 Task: Filter emails by the 'Orange category' in the email application.
Action: Mouse moved to (7, 81)
Screenshot: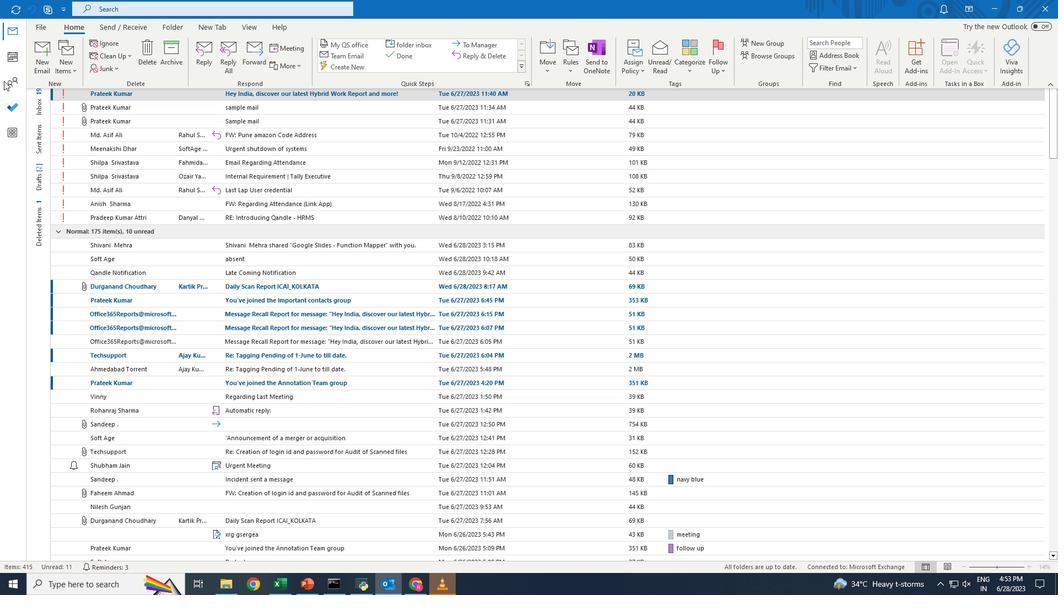 
Action: Mouse pressed left at (7, 81)
Screenshot: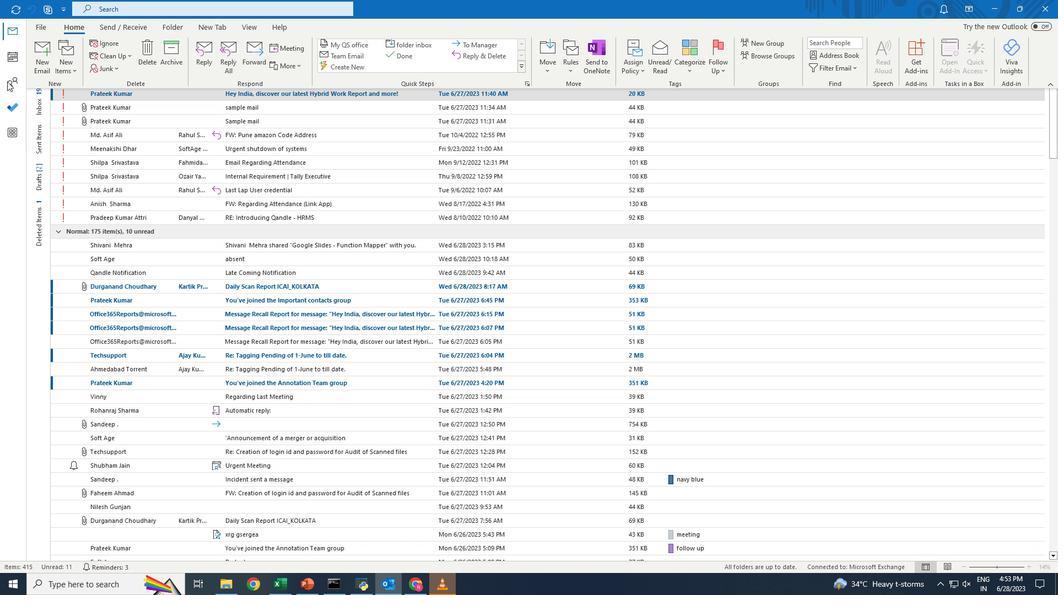 
Action: Mouse moved to (245, 25)
Screenshot: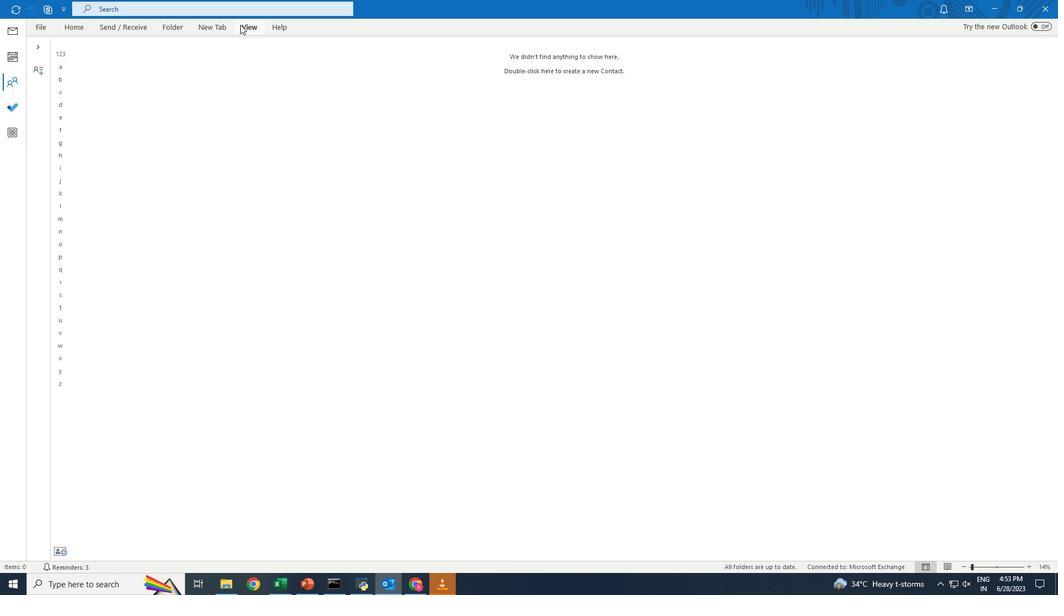 
Action: Mouse pressed left at (245, 25)
Screenshot: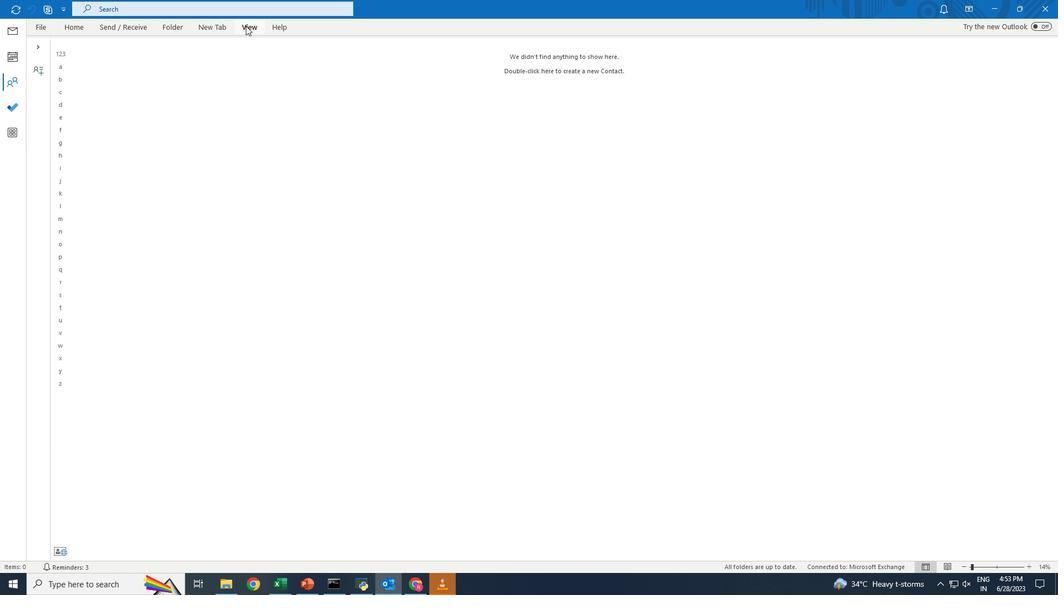 
Action: Mouse moved to (76, 67)
Screenshot: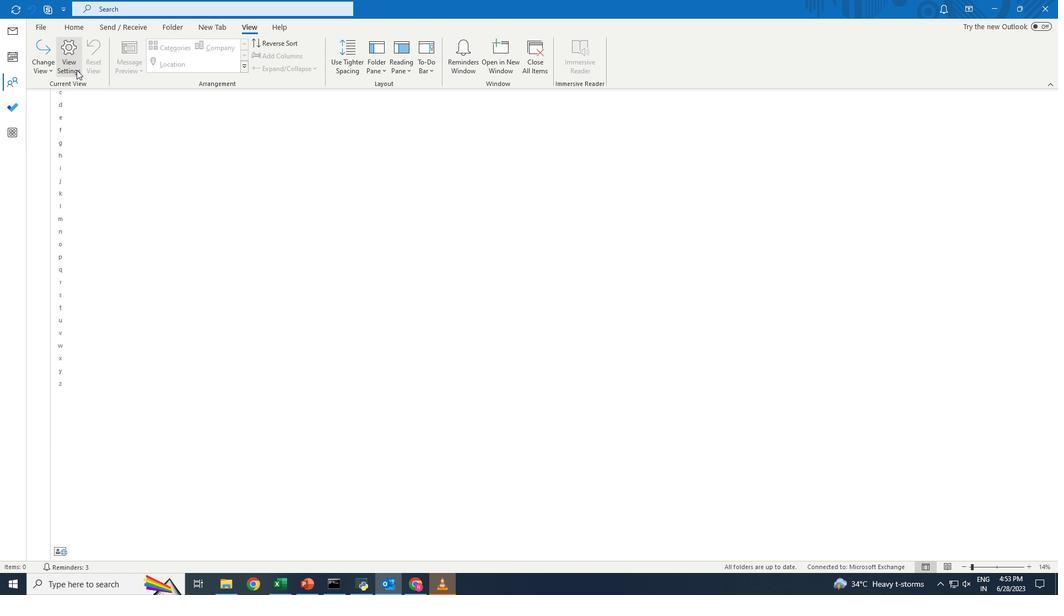 
Action: Mouse pressed left at (76, 67)
Screenshot: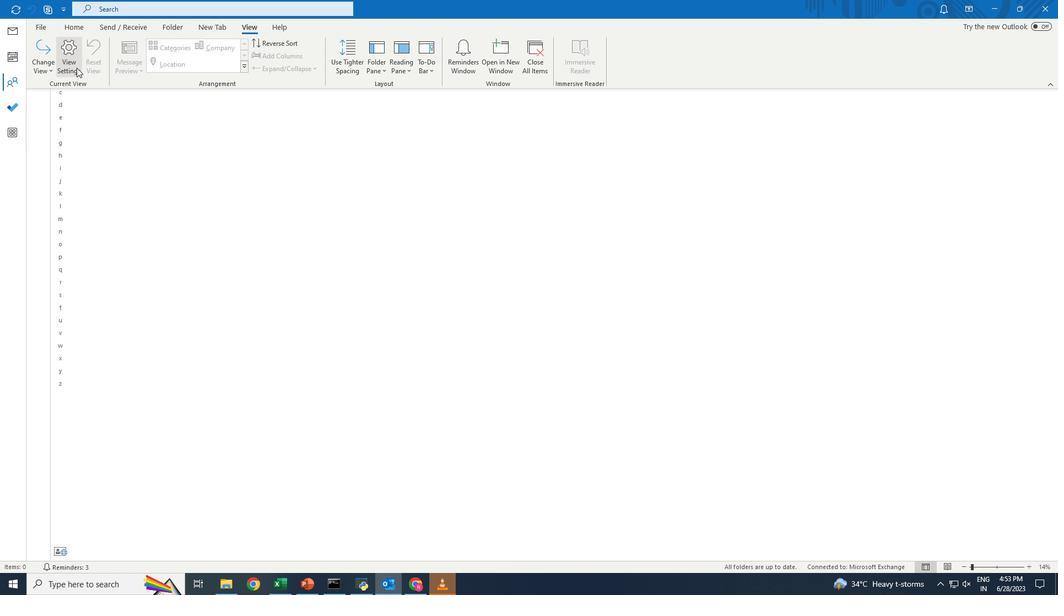 
Action: Mouse moved to (433, 284)
Screenshot: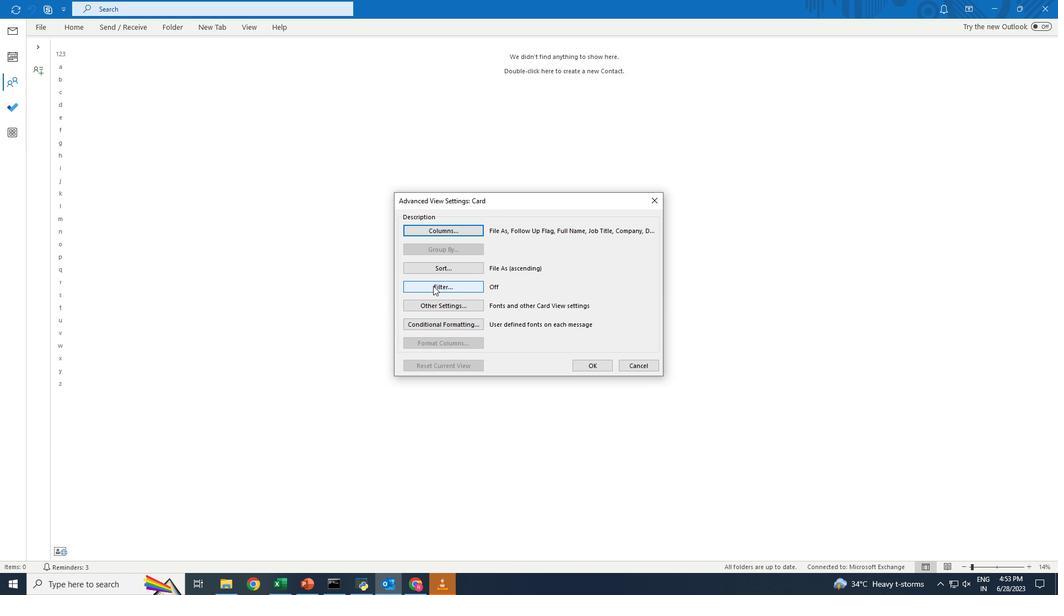 
Action: Mouse pressed left at (433, 284)
Screenshot: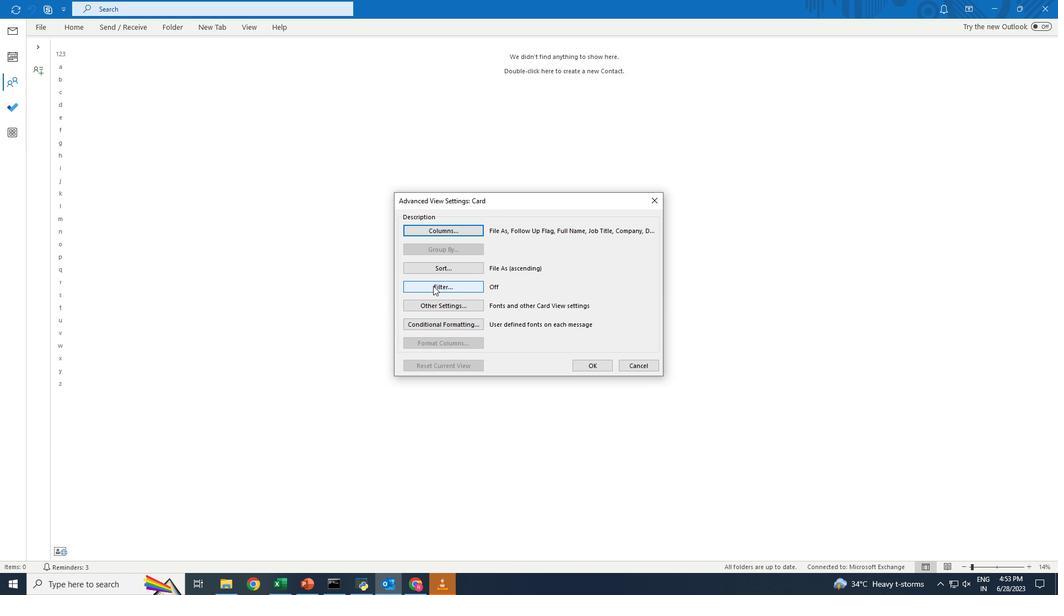 
Action: Mouse moved to (471, 223)
Screenshot: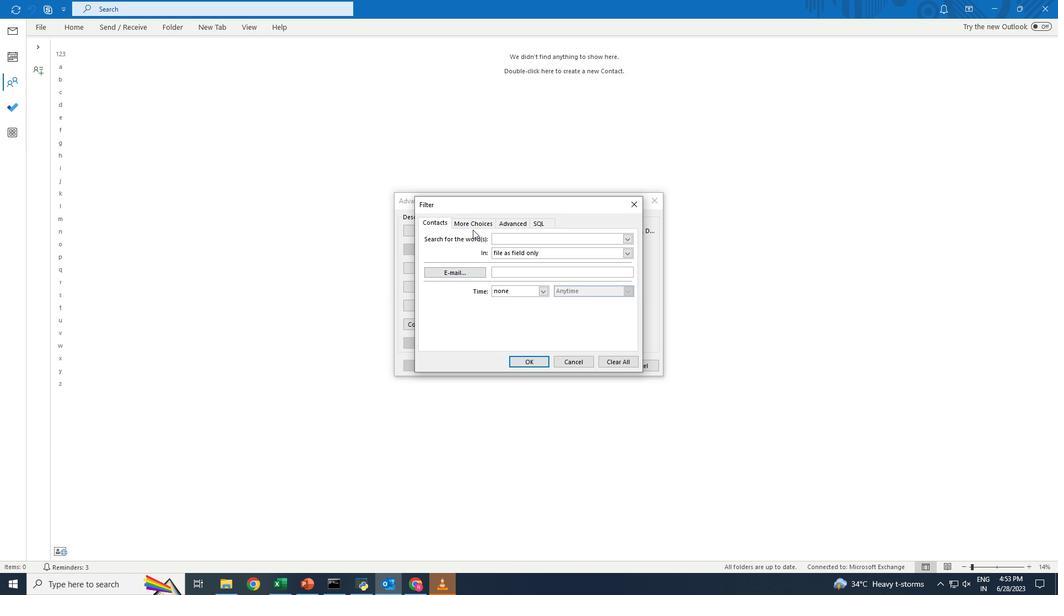 
Action: Mouse pressed left at (471, 223)
Screenshot: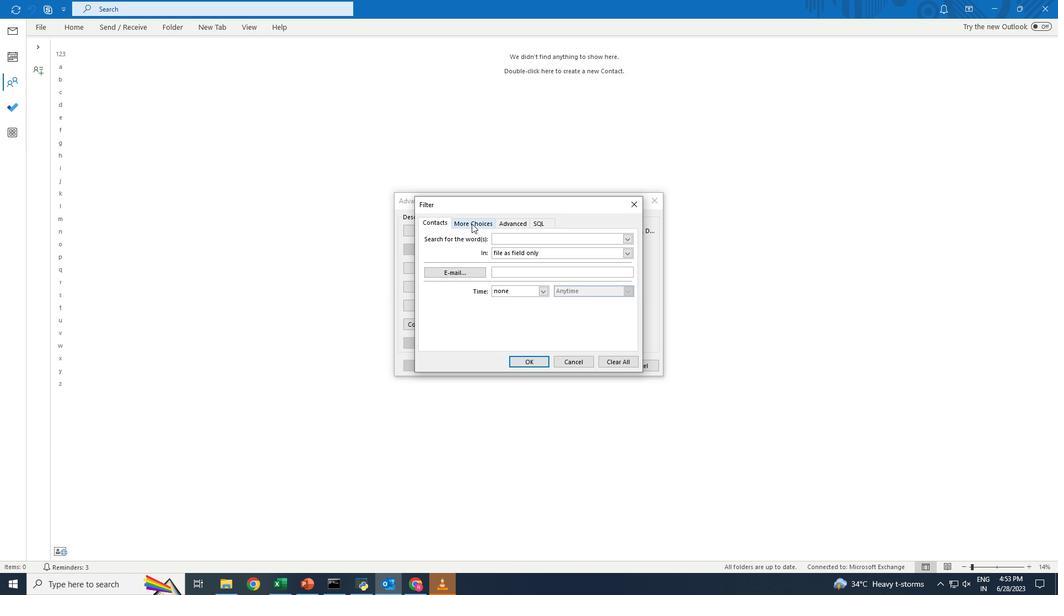 
Action: Mouse moved to (444, 240)
Screenshot: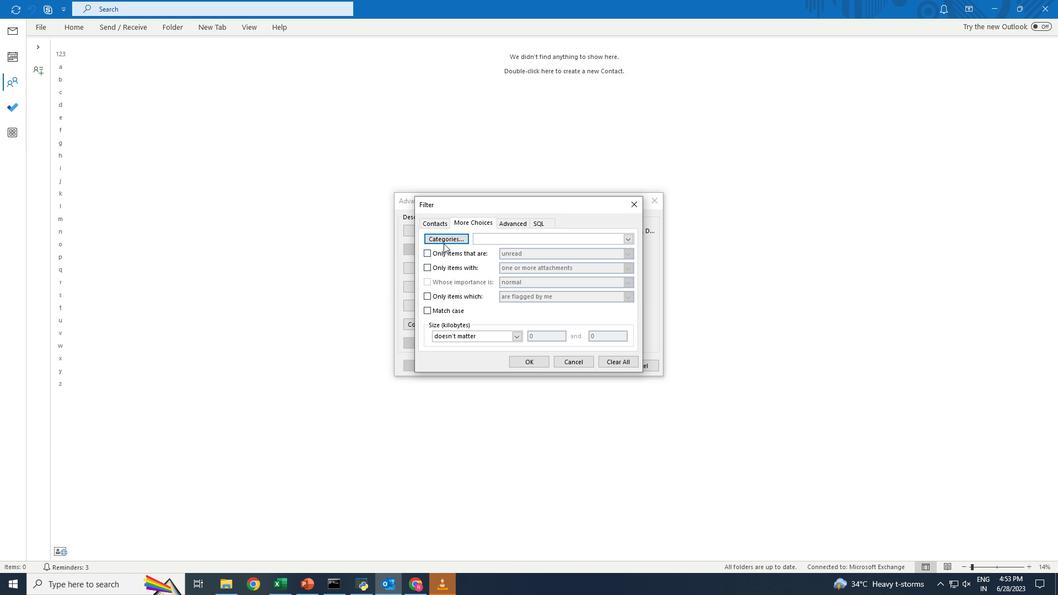 
Action: Mouse pressed left at (444, 240)
Screenshot: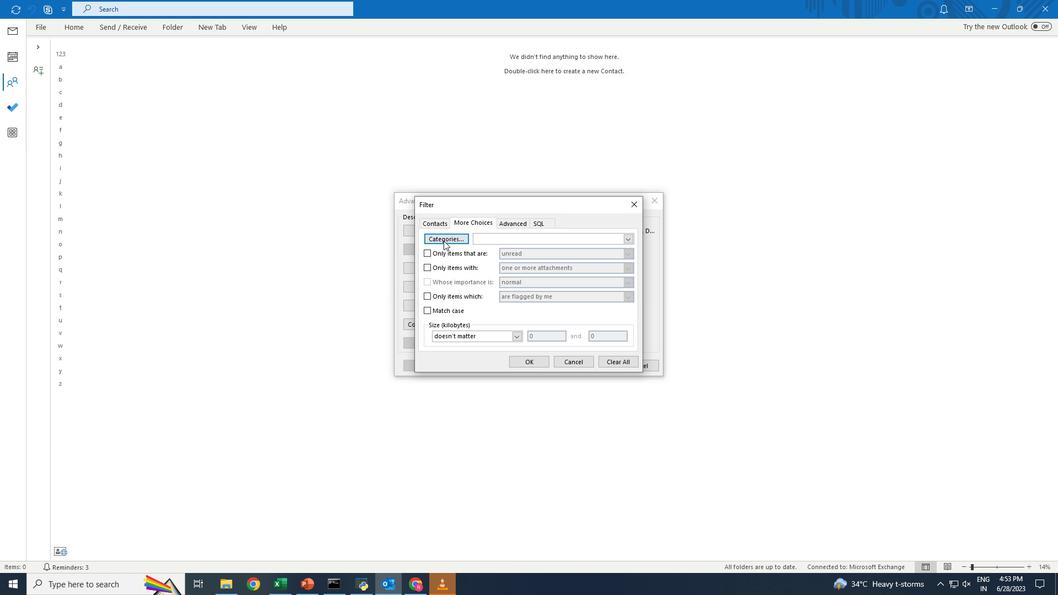
Action: Mouse moved to (406, 264)
Screenshot: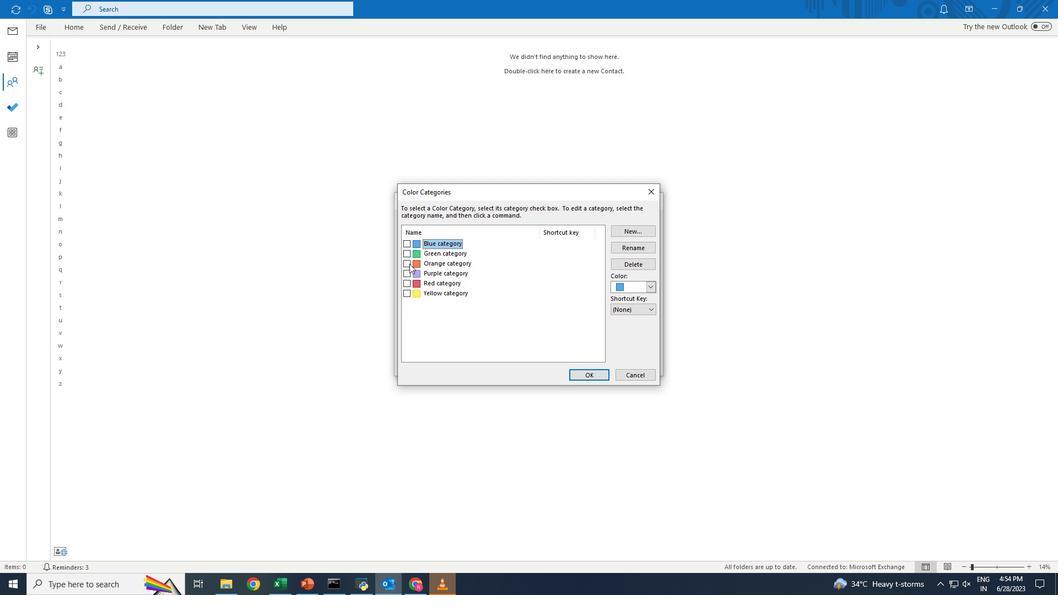 
Action: Mouse pressed left at (406, 264)
Screenshot: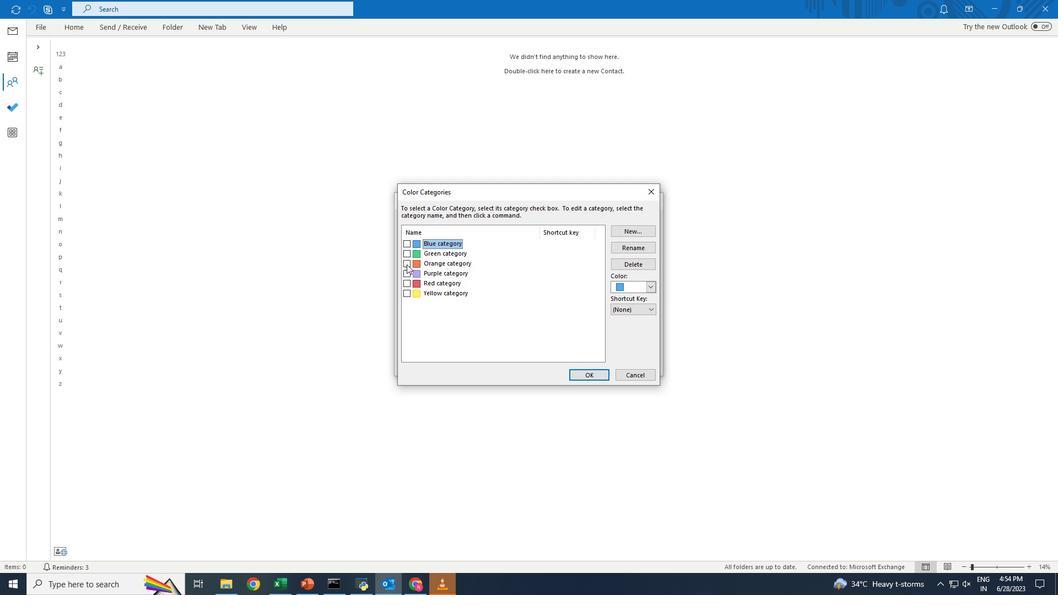 
Action: Mouse moved to (581, 372)
Screenshot: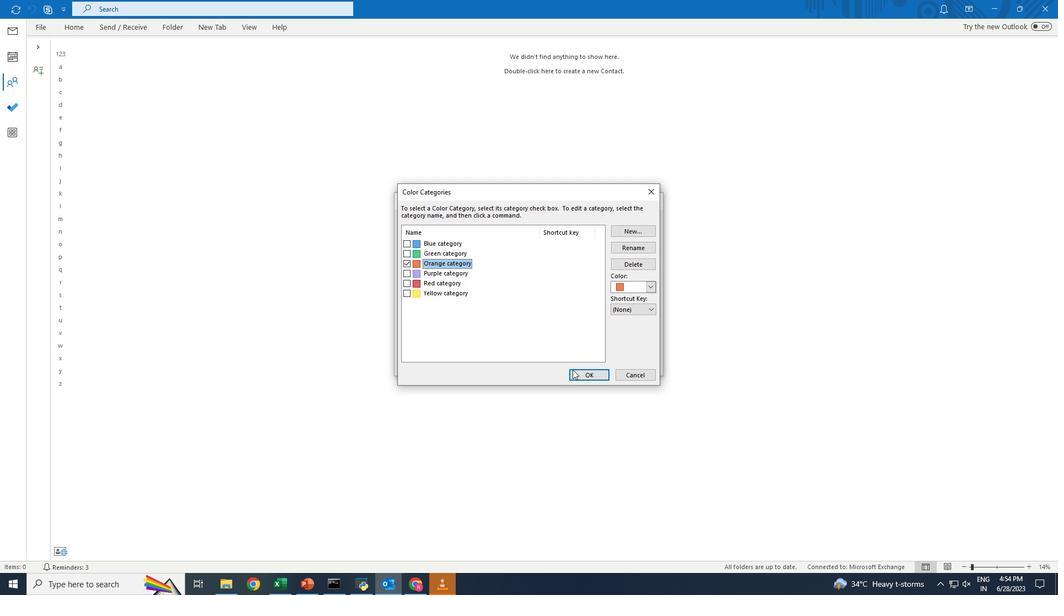 
Action: Mouse pressed left at (581, 372)
Screenshot: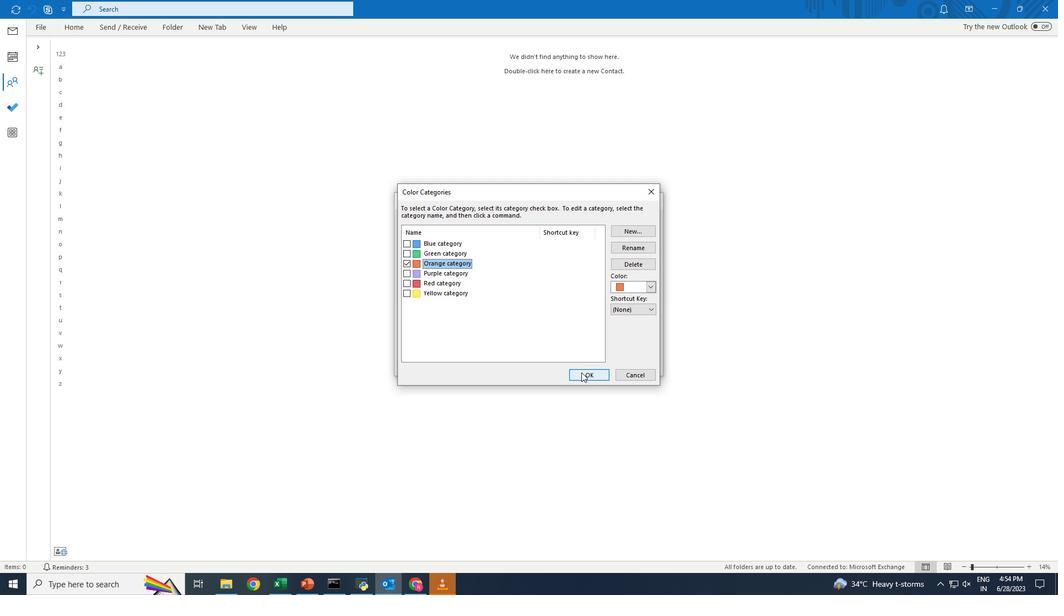
Action: Mouse moved to (535, 359)
Screenshot: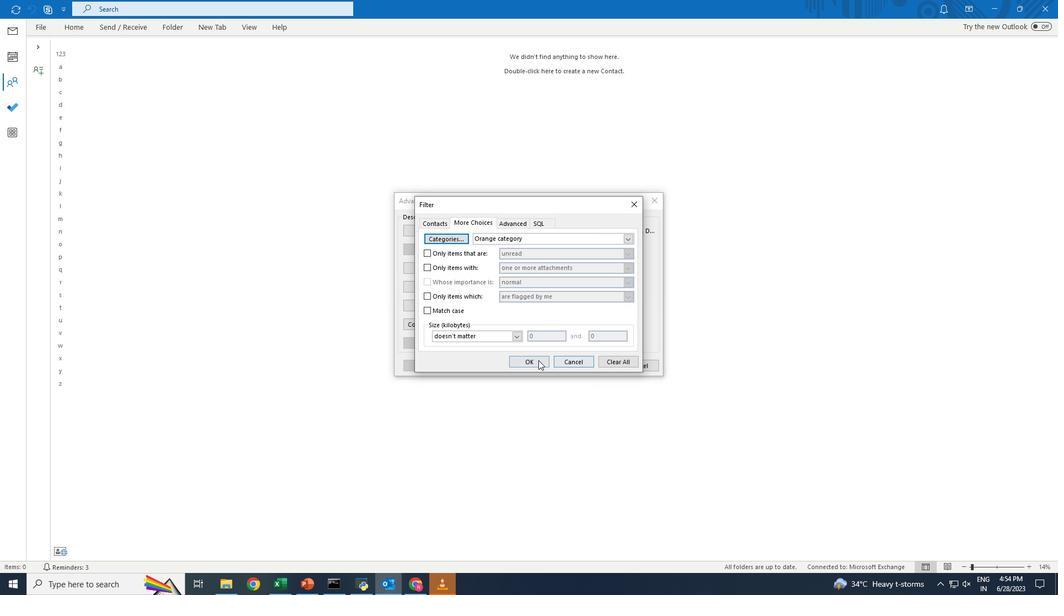 
Action: Mouse pressed left at (535, 359)
Screenshot: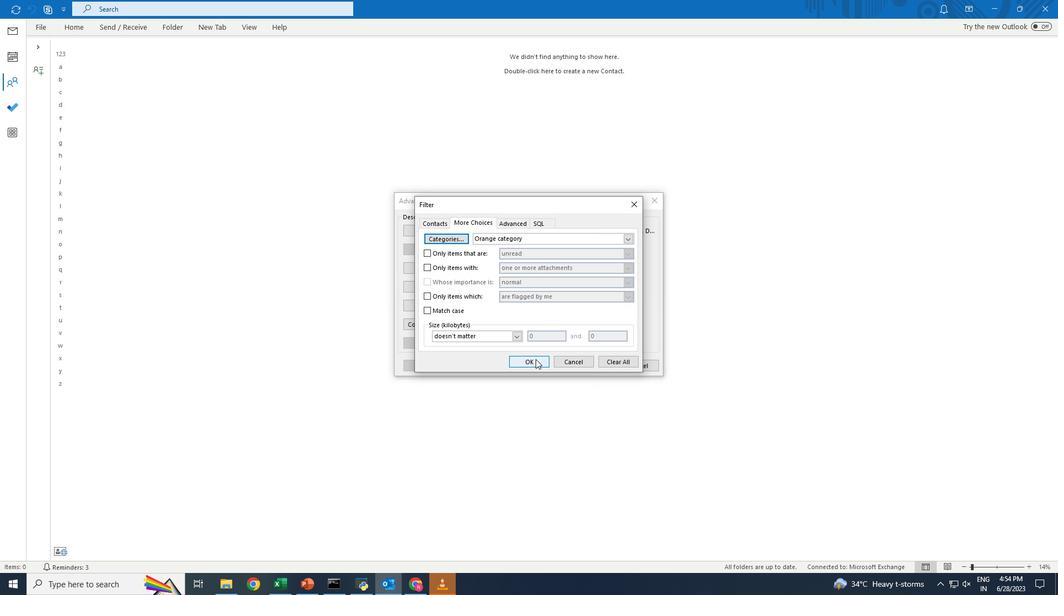 
Action: Mouse moved to (587, 365)
Screenshot: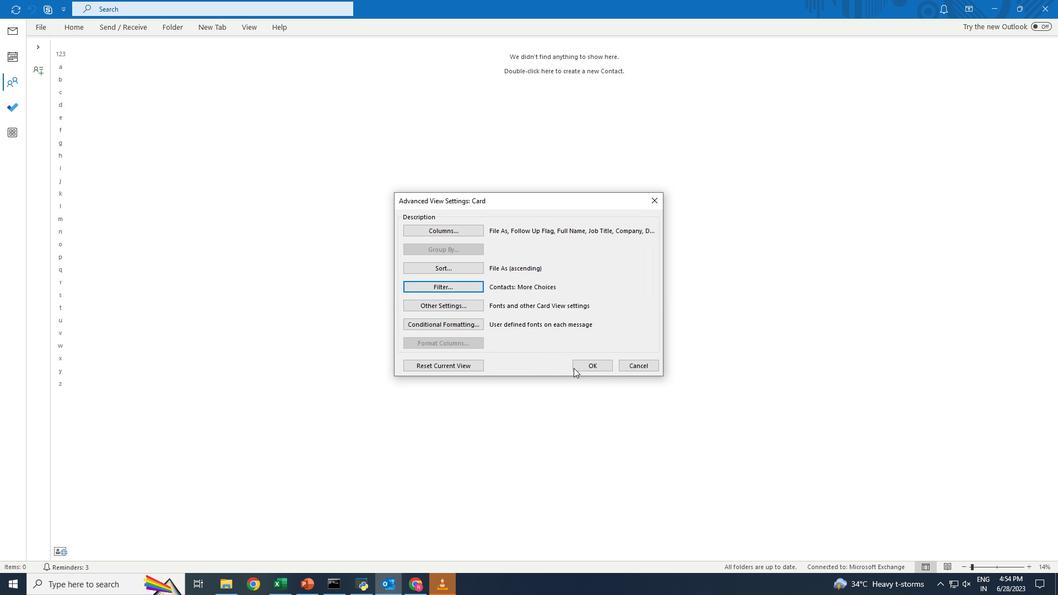 
Action: Mouse pressed left at (587, 365)
Screenshot: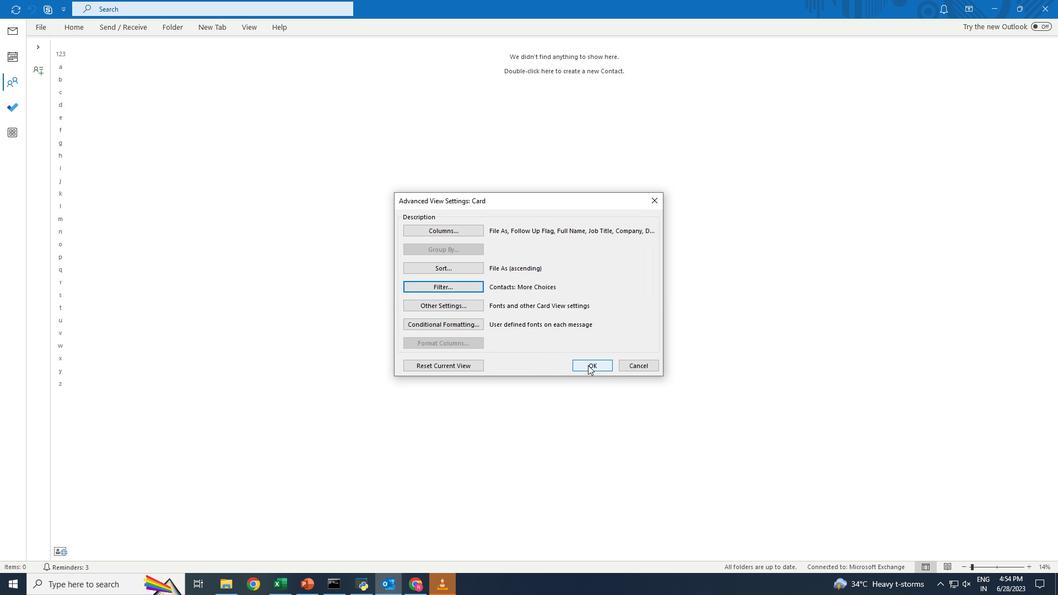 
